 Task: Create New Customer with Customer Name: Lupe Tortilla, Billing Address Line1: 2770 Fieldcrest Road, Billing Address Line2:  New York, Billing Address Line3:  New York 10005
Action: Mouse pressed left at (193, 39)
Screenshot: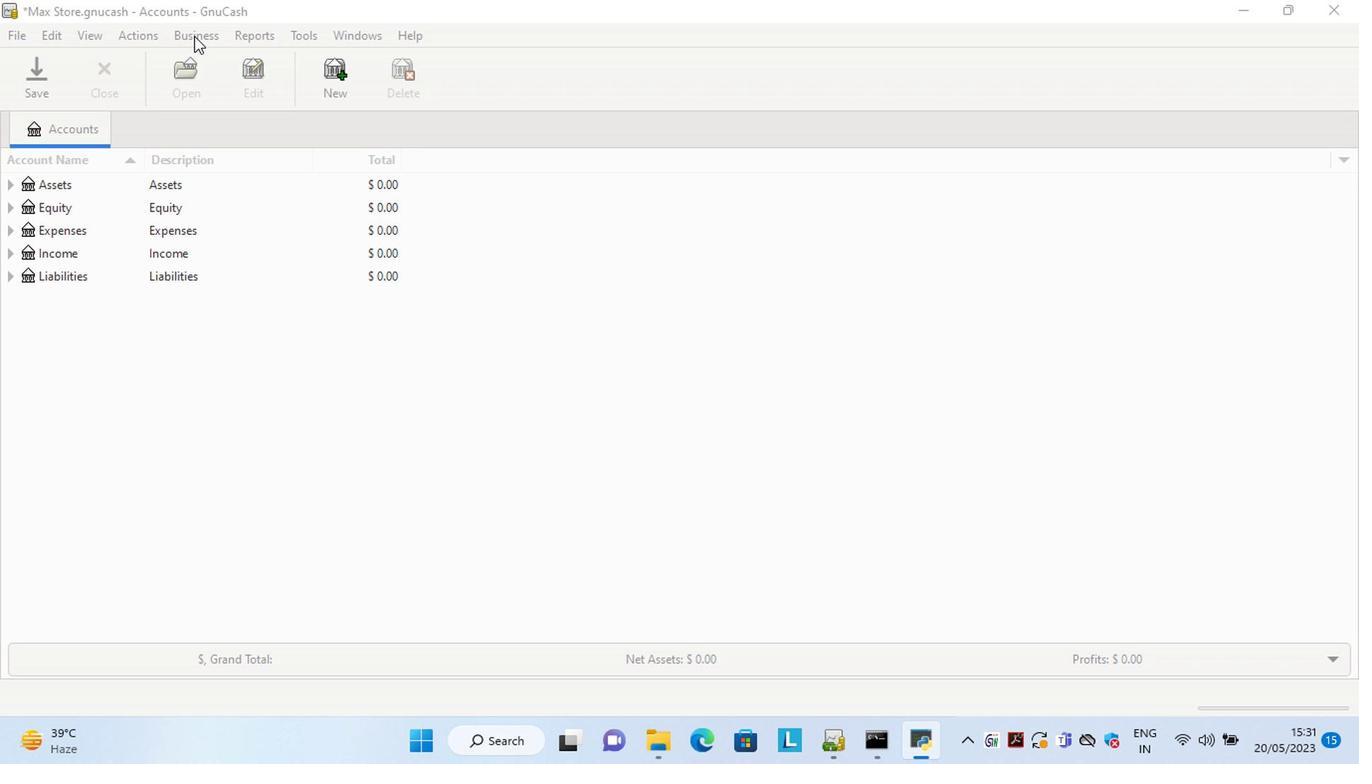 
Action: Mouse moved to (412, 80)
Screenshot: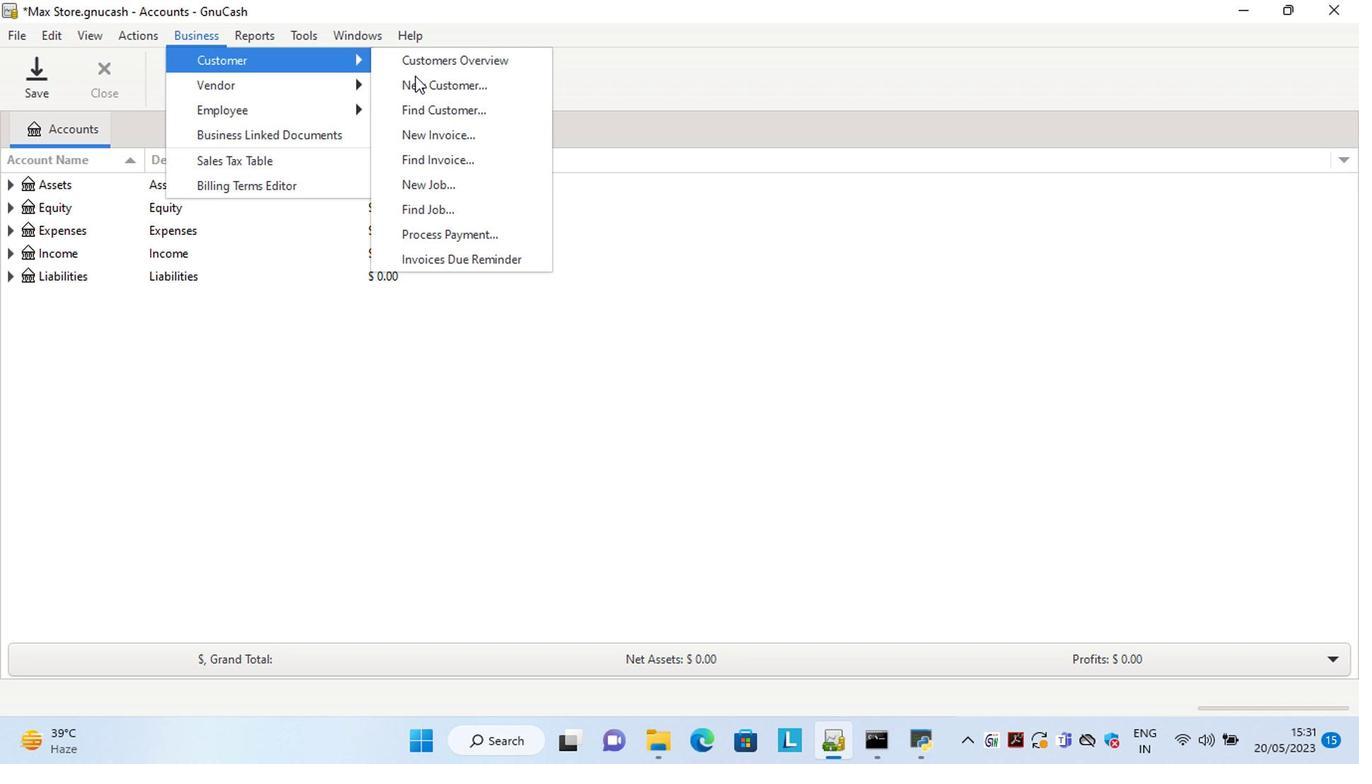 
Action: Mouse pressed left at (412, 80)
Screenshot: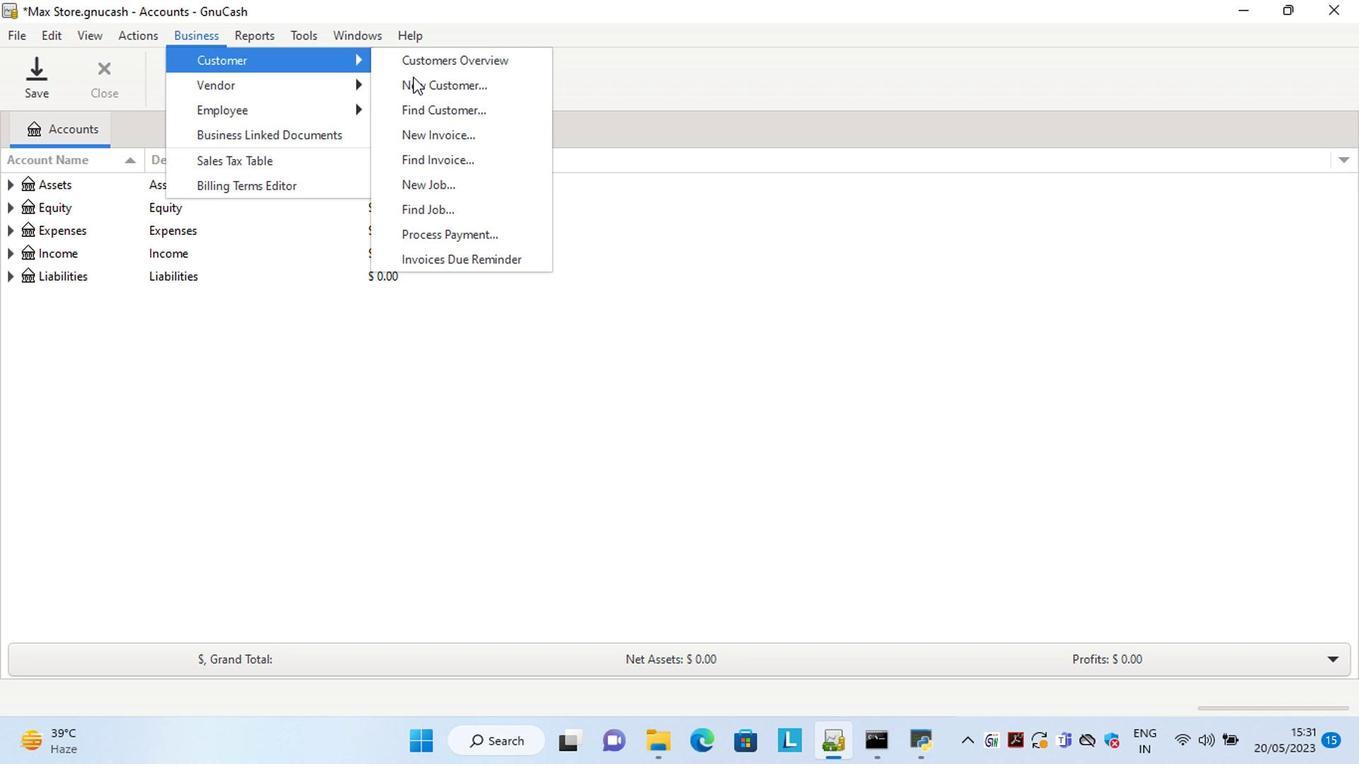 
Action: Mouse moved to (981, 272)
Screenshot: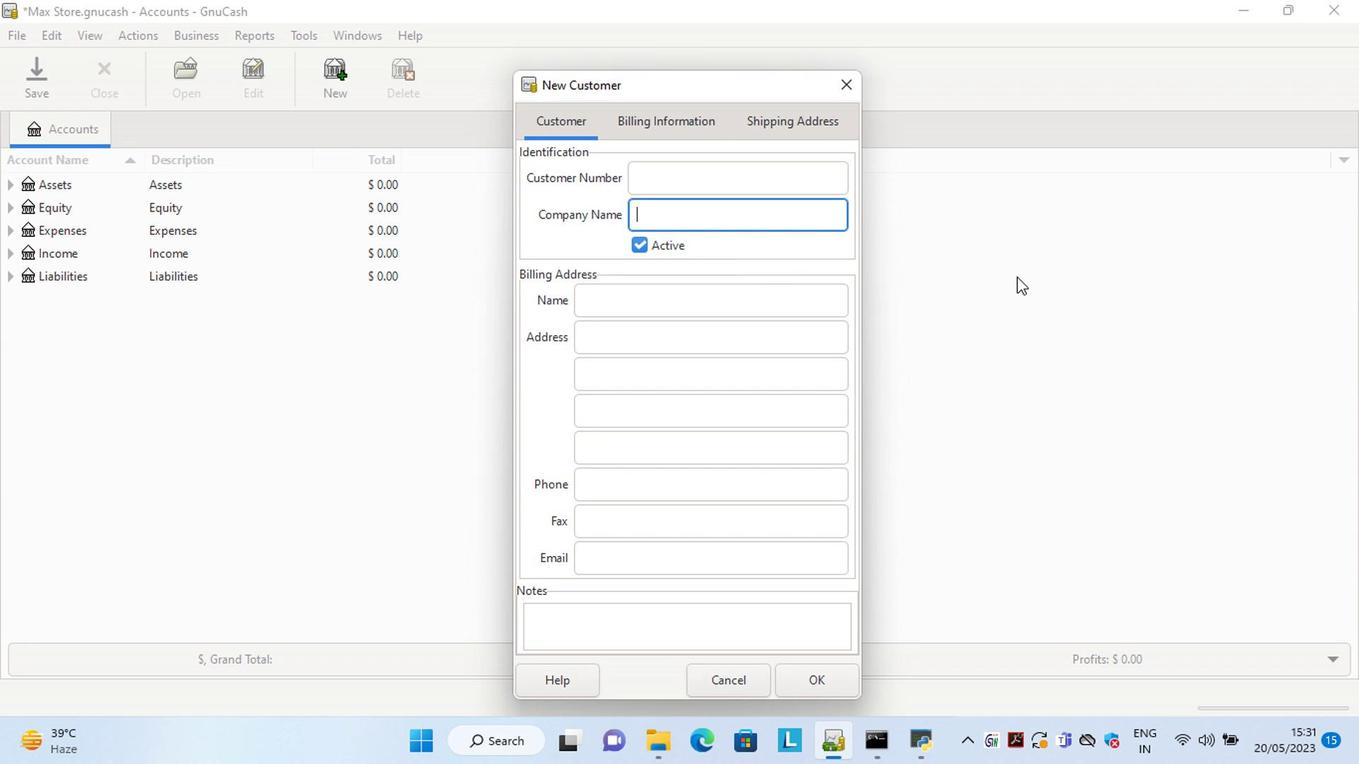 
Action: Key pressed <Key.shift>Lupe<Key.space><Key.shift>TOrlilla<Key.backspace><Key.backspace><Key.backspace><Key.backspace><Key.backspace><Key.backspace><Key.backspace>orlilla<Key.tab><Key.tab><Key.tab>2770<Key.space><Key.shift>IELDCREST<Key.space><Key.shift>Road<Key.tab>n<Key.tab>n
Screenshot: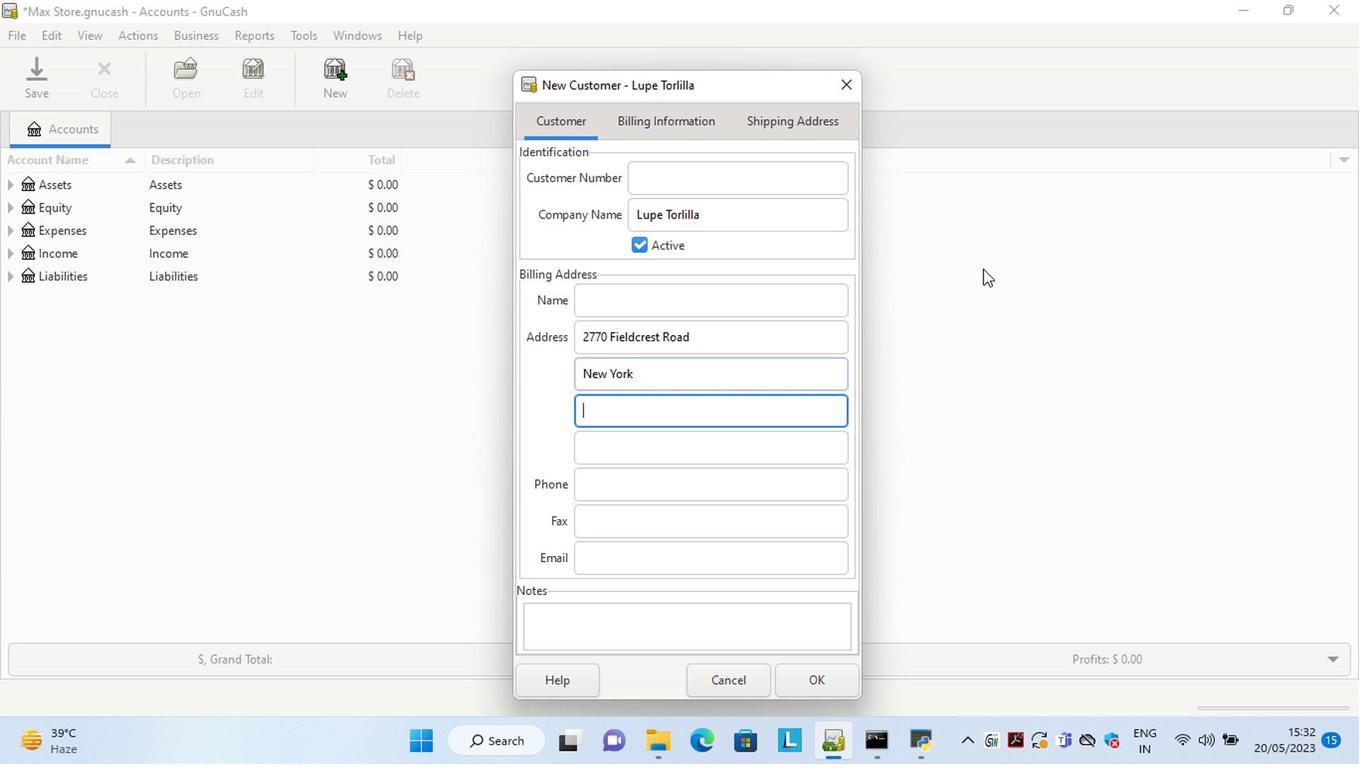
Action: Mouse moved to (819, 671)
Screenshot: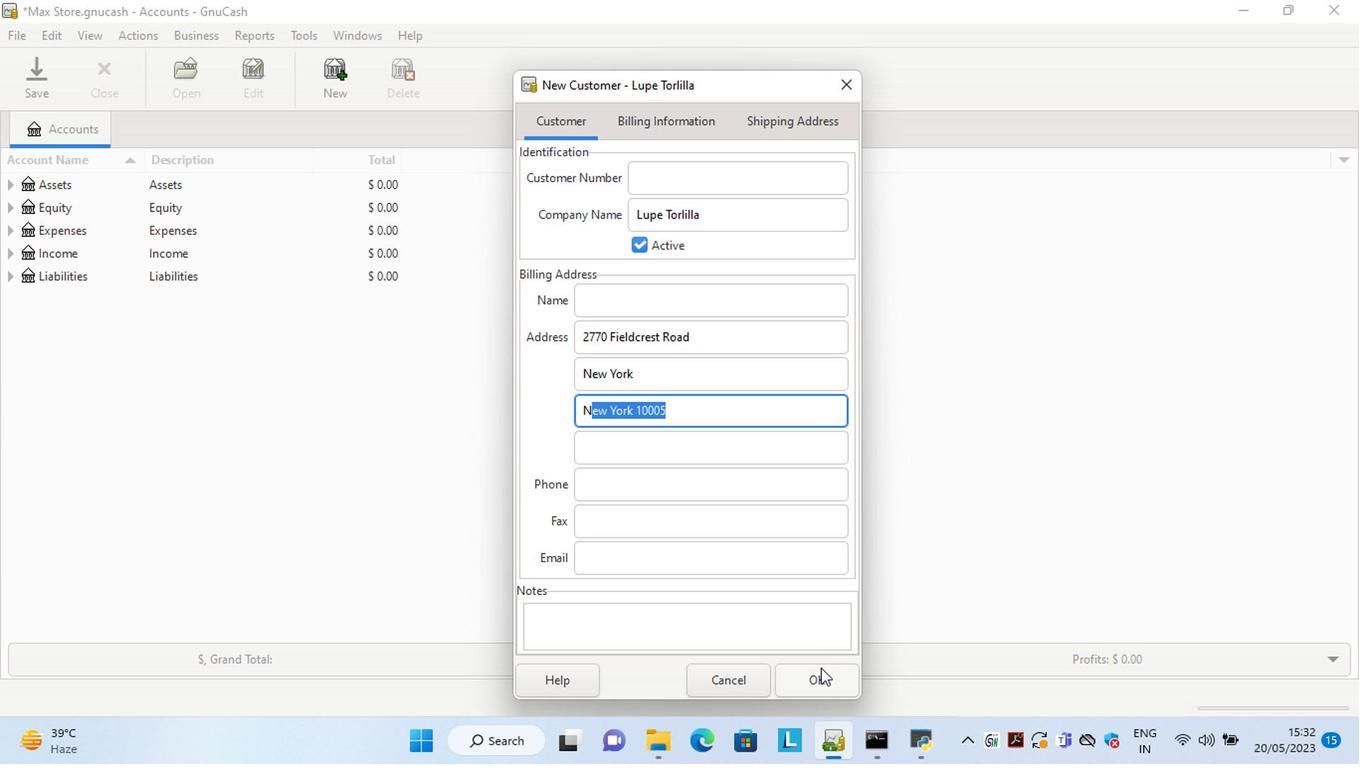 
Action: Mouse pressed left at (819, 671)
Screenshot: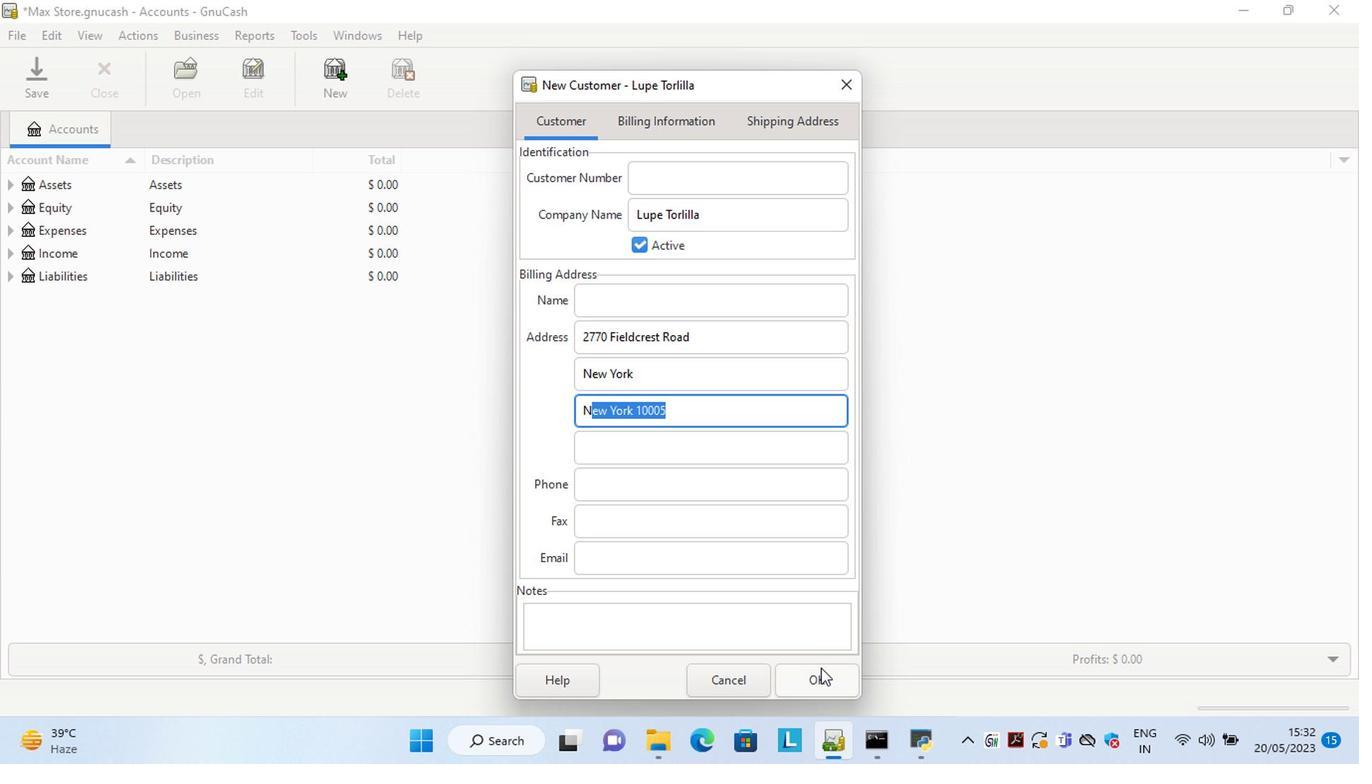 
